 Task: Toggle the show variables options in the outline.
Action: Mouse moved to (19, 726)
Screenshot: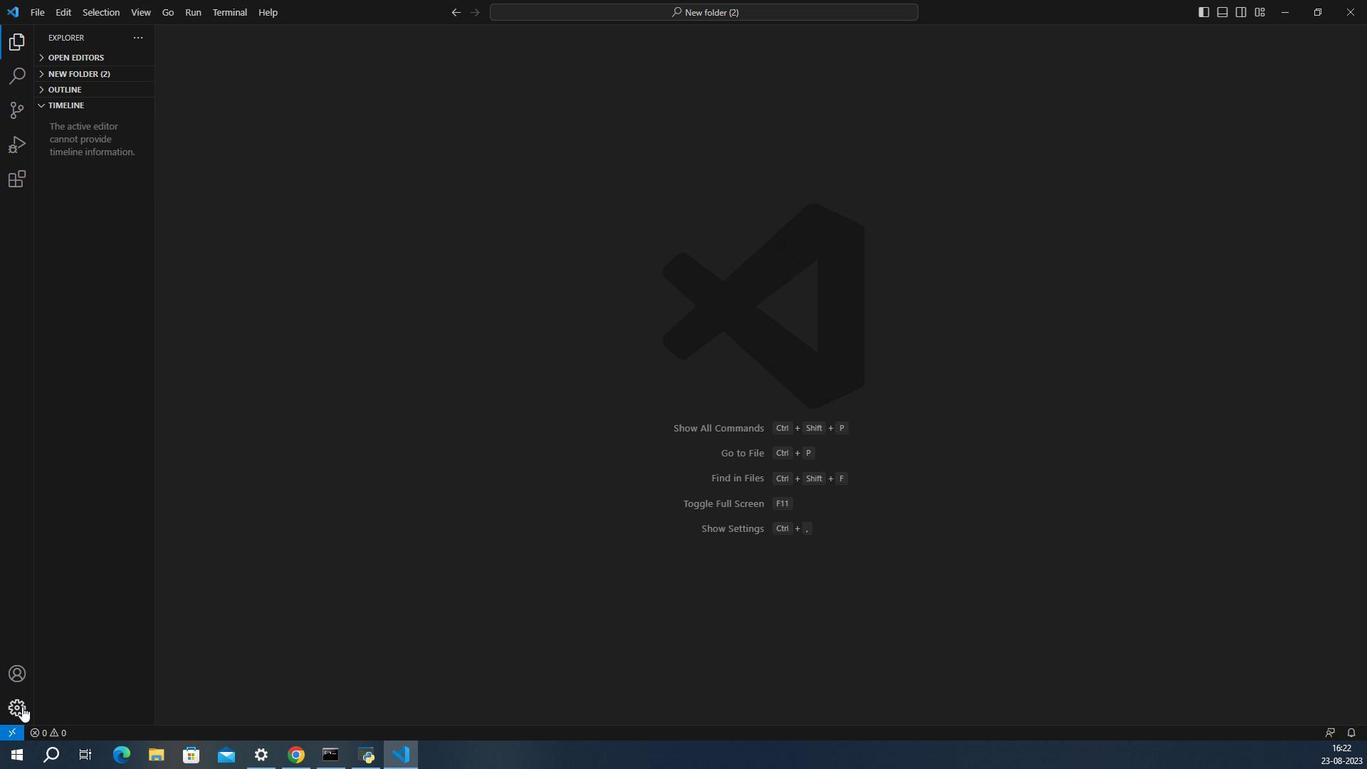 
Action: Mouse pressed left at (19, 726)
Screenshot: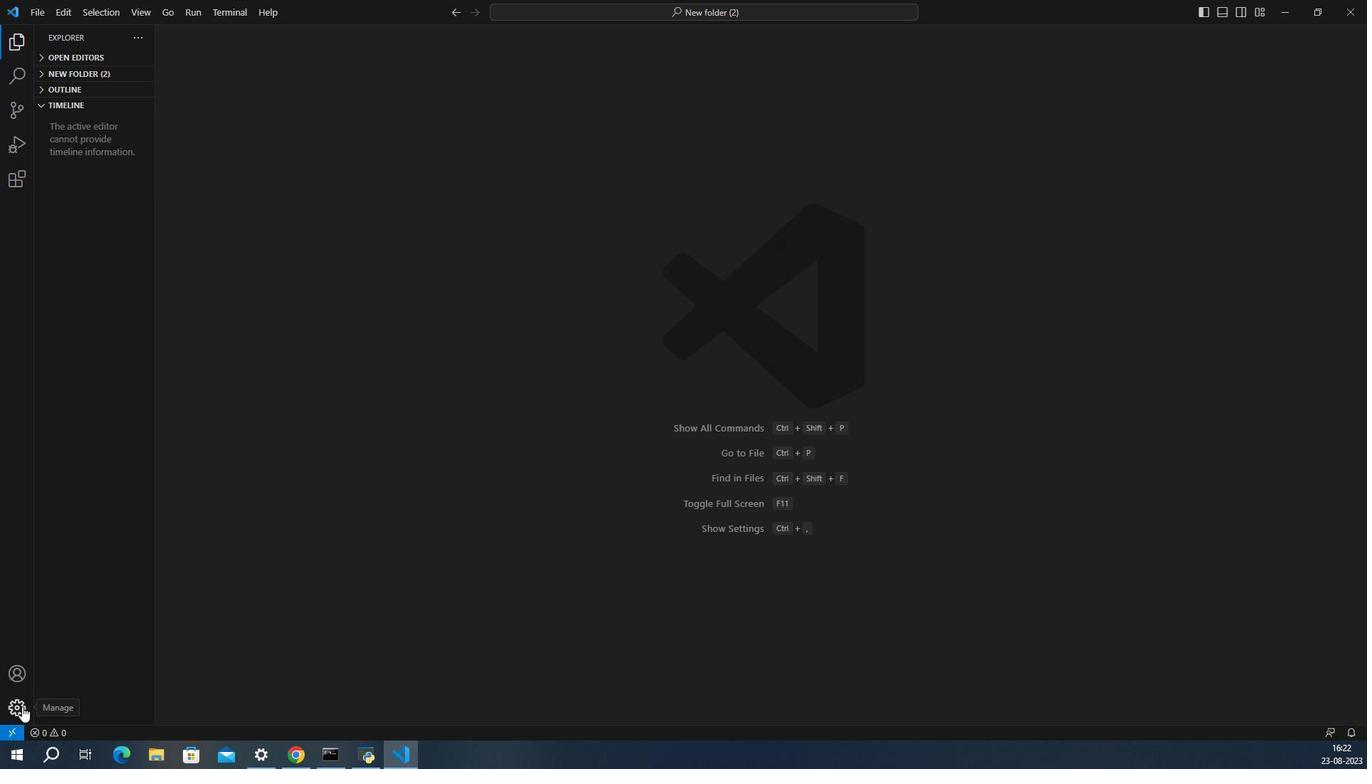 
Action: Mouse moved to (66, 596)
Screenshot: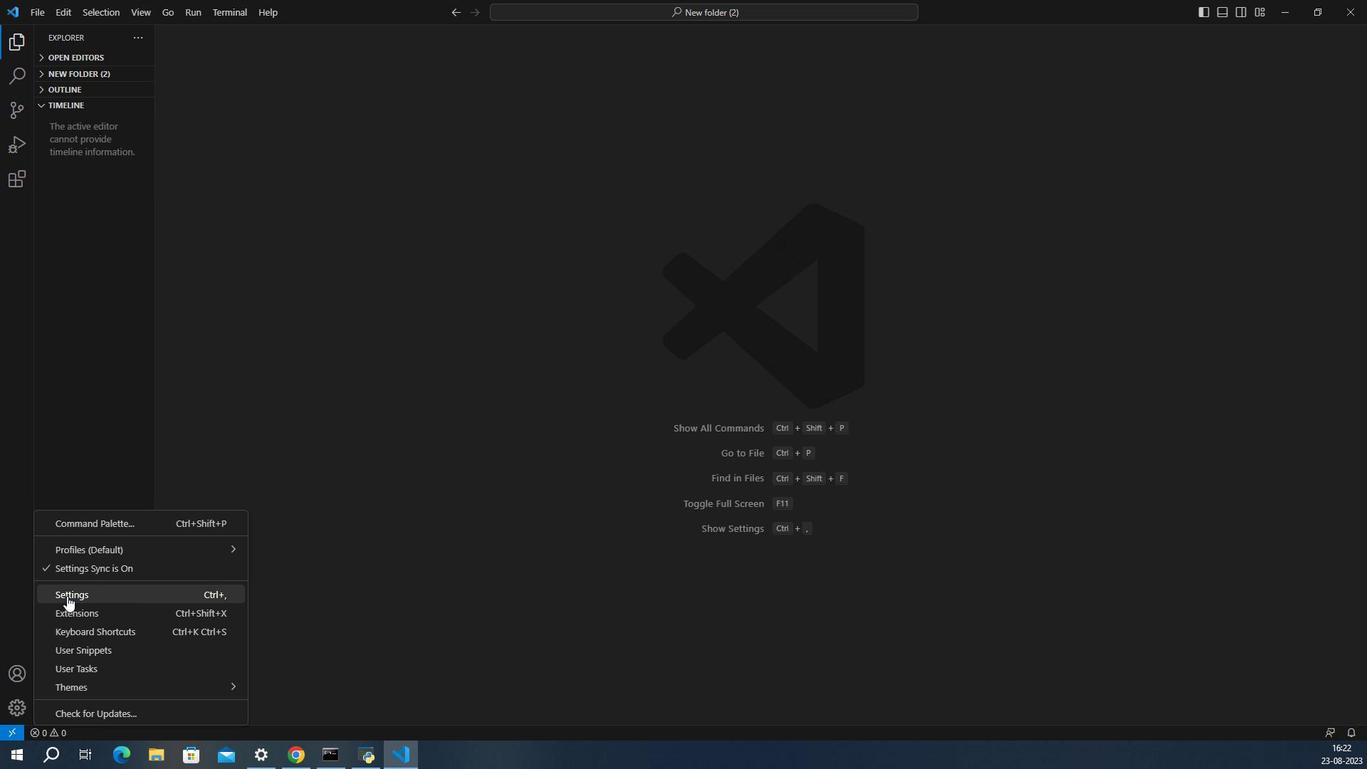 
Action: Mouse pressed left at (66, 596)
Screenshot: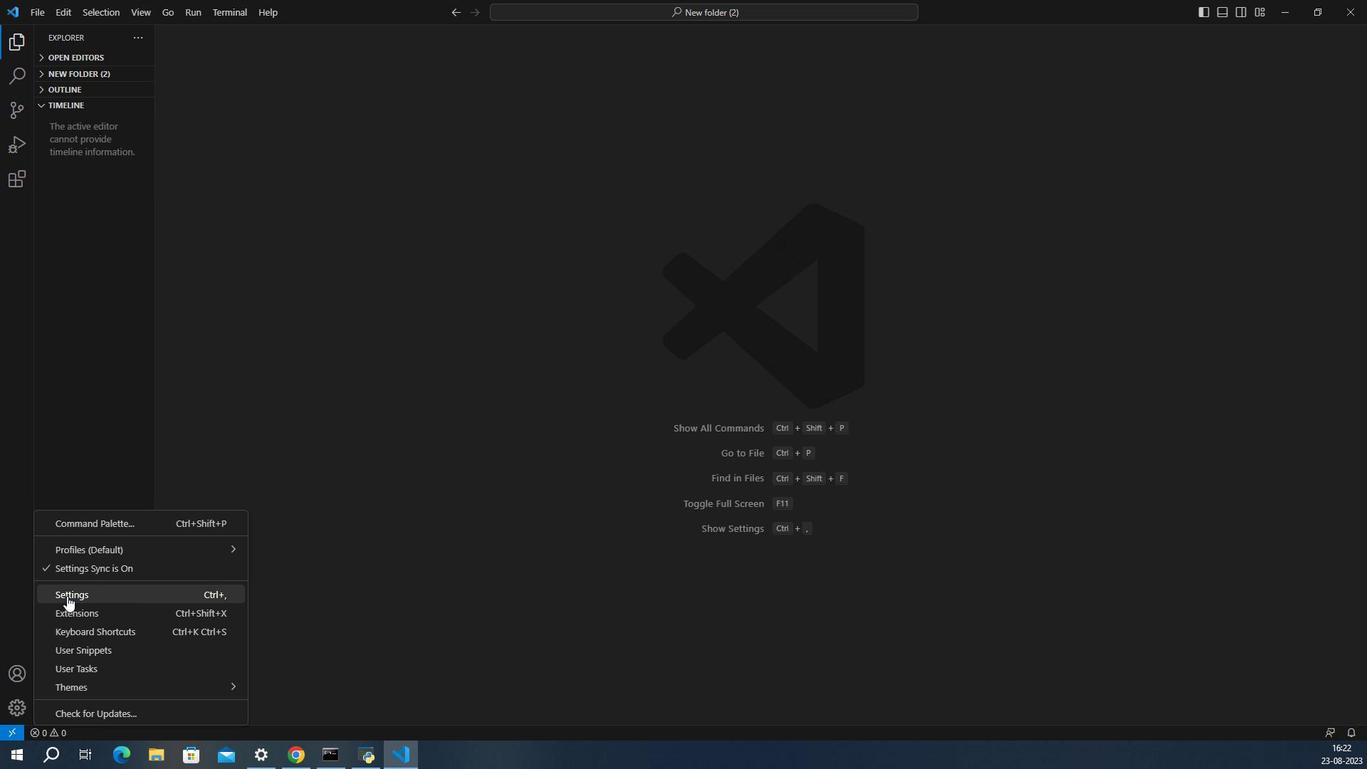 
Action: Mouse moved to (615, 627)
Screenshot: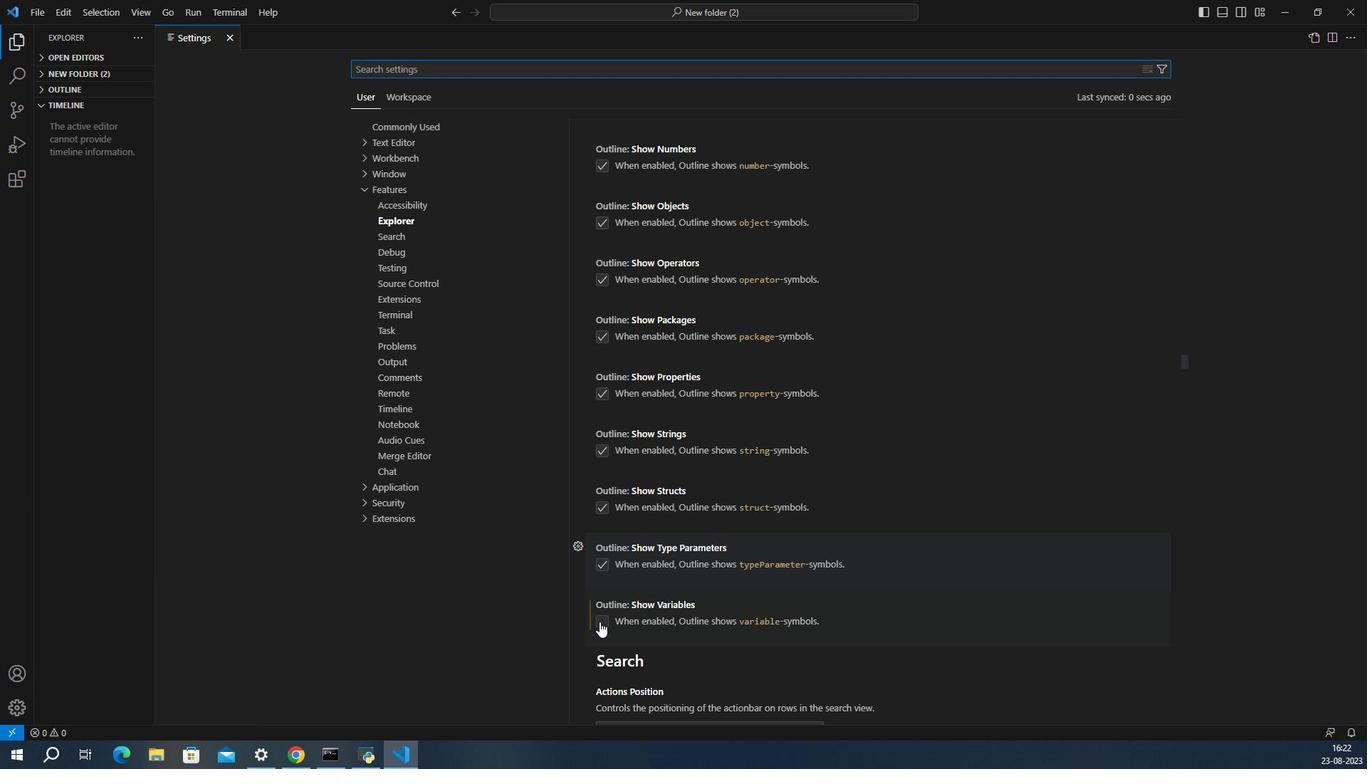 
Action: Mouse pressed left at (615, 627)
Screenshot: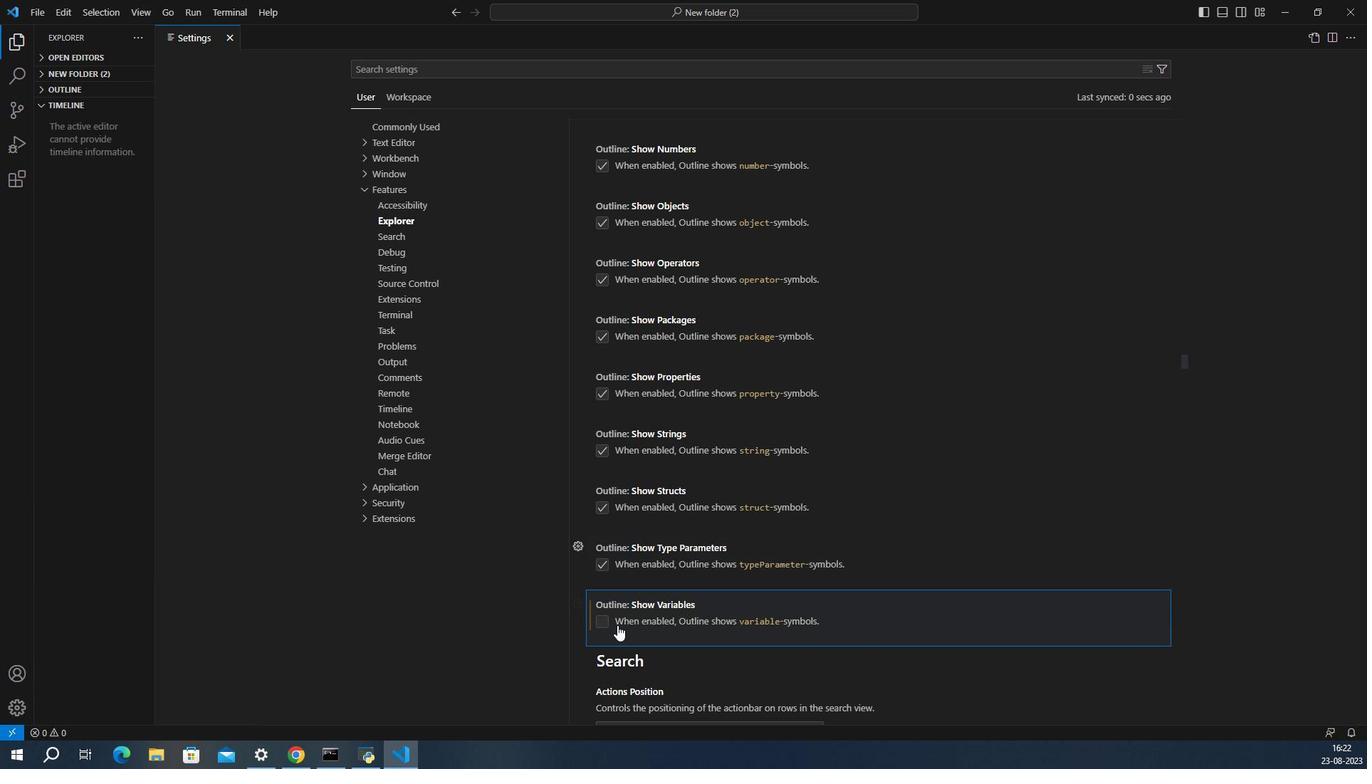 
Action: Mouse moved to (662, 640)
Screenshot: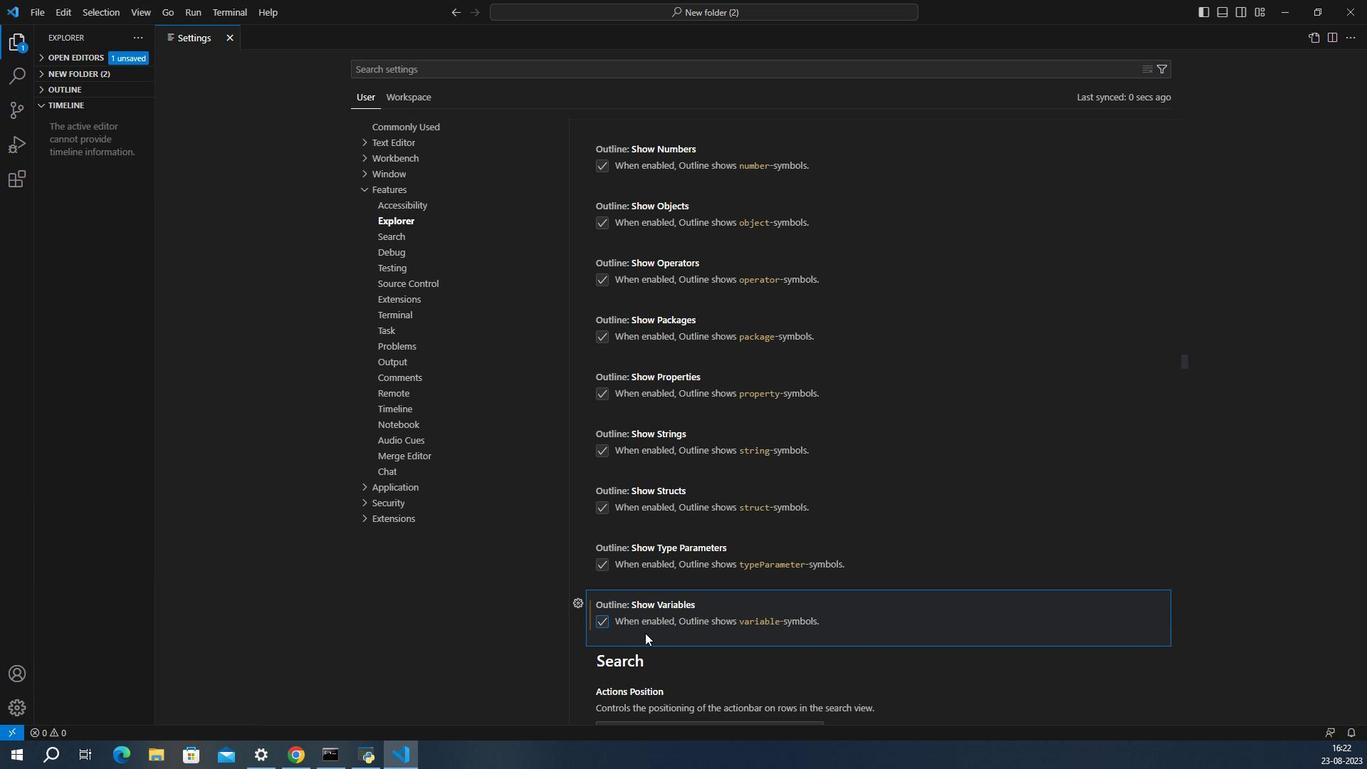 
